 Task: Use the formula "SECOND" in spreadsheet "Project portfolio".
Action: Mouse pressed left at (113, 224)
Screenshot: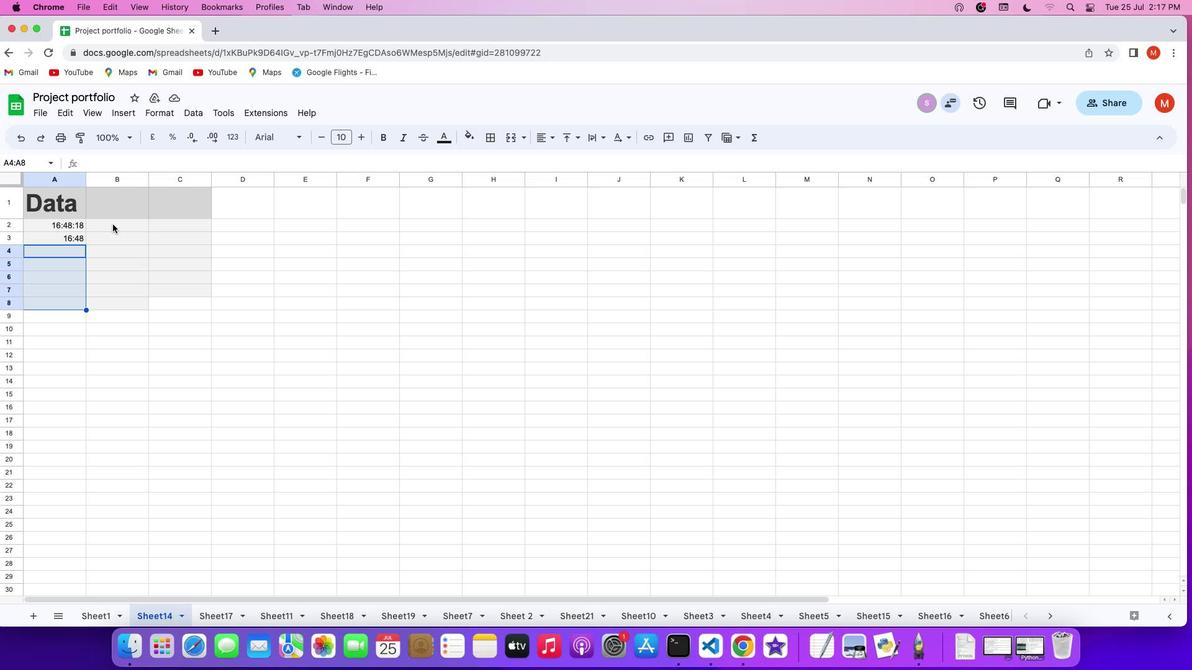 
Action: Mouse pressed left at (113, 224)
Screenshot: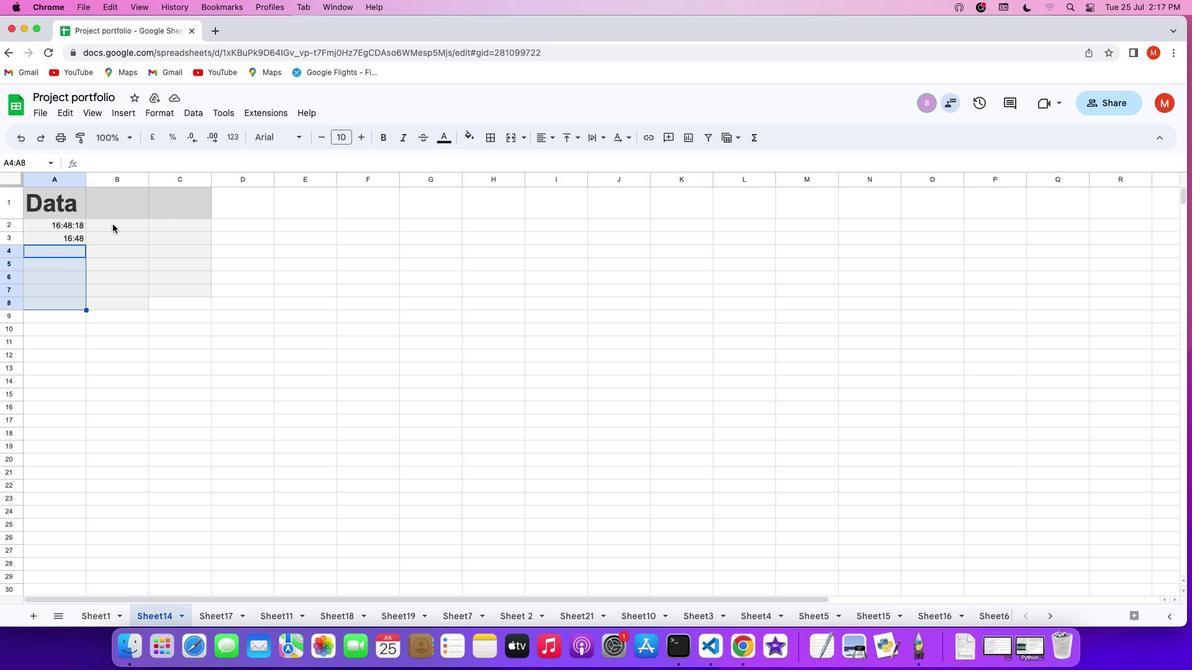 
Action: Key pressed '='
Screenshot: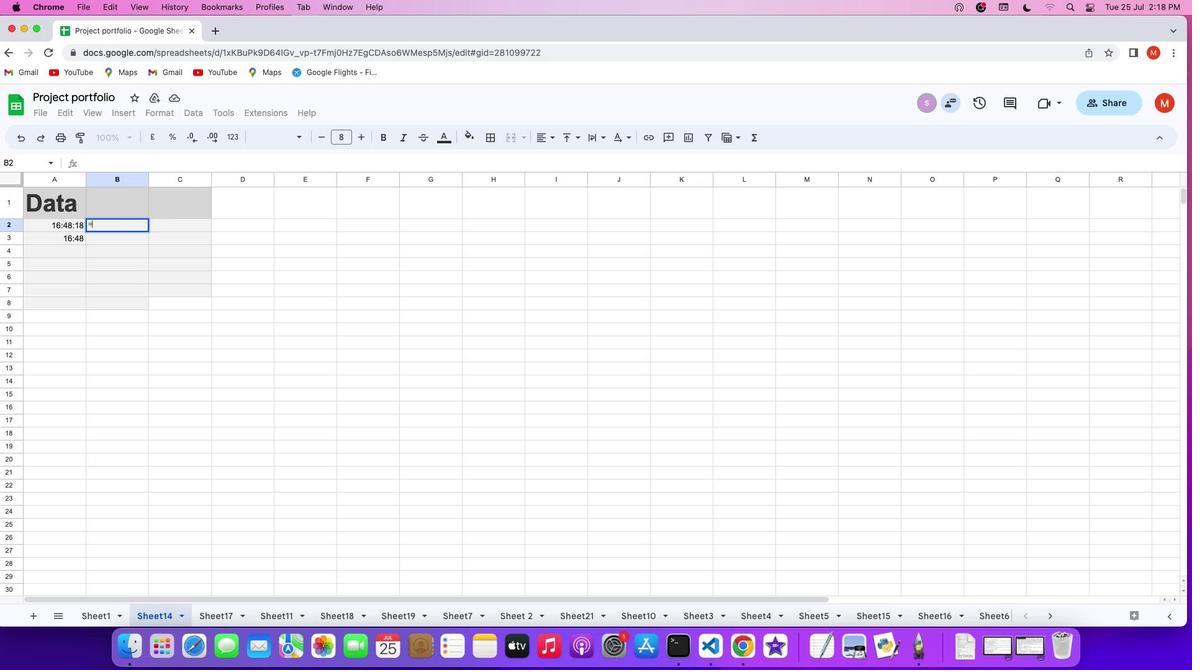 
Action: Mouse moved to (756, 137)
Screenshot: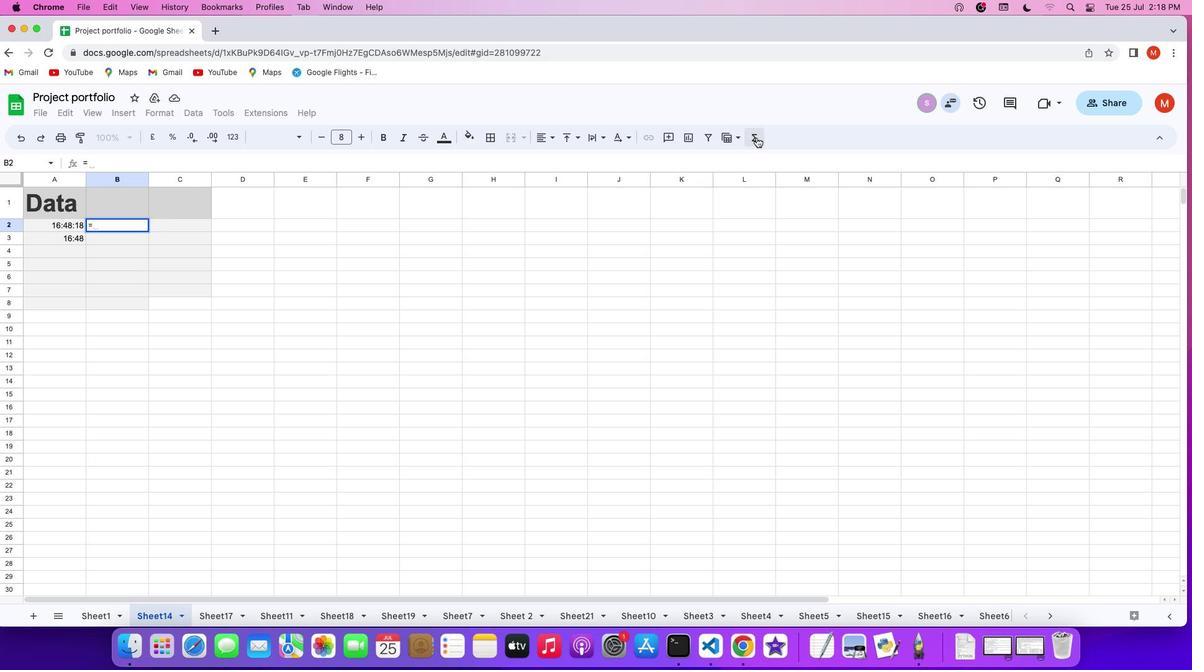 
Action: Mouse pressed left at (756, 137)
Screenshot: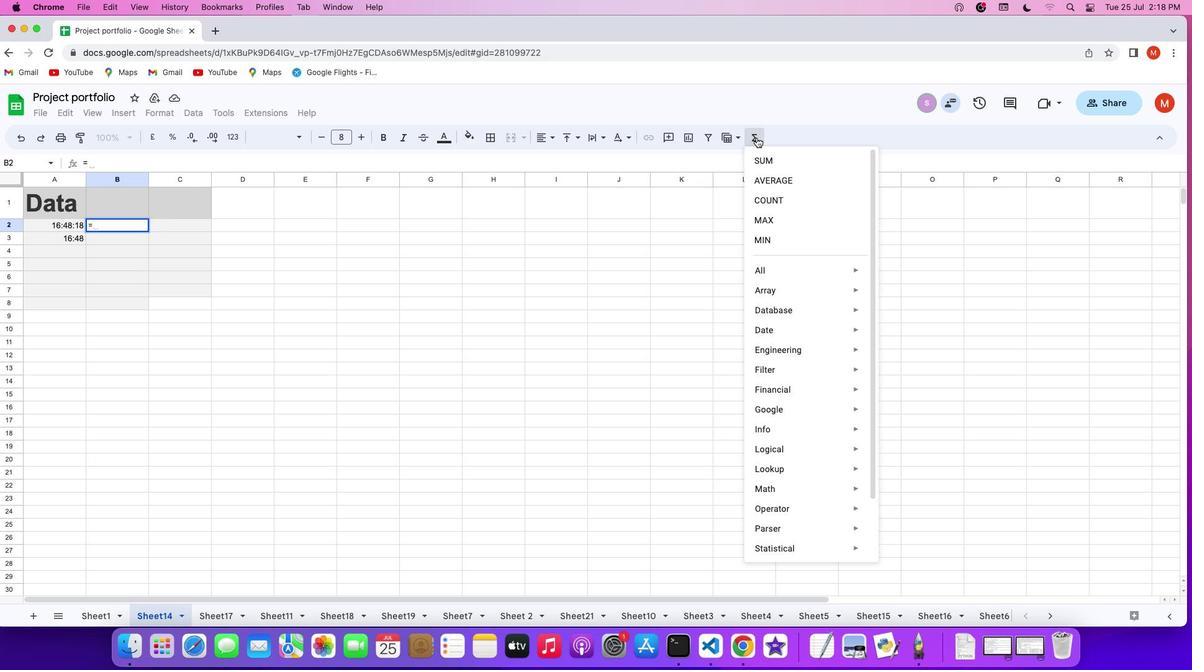 
Action: Mouse moved to (928, 589)
Screenshot: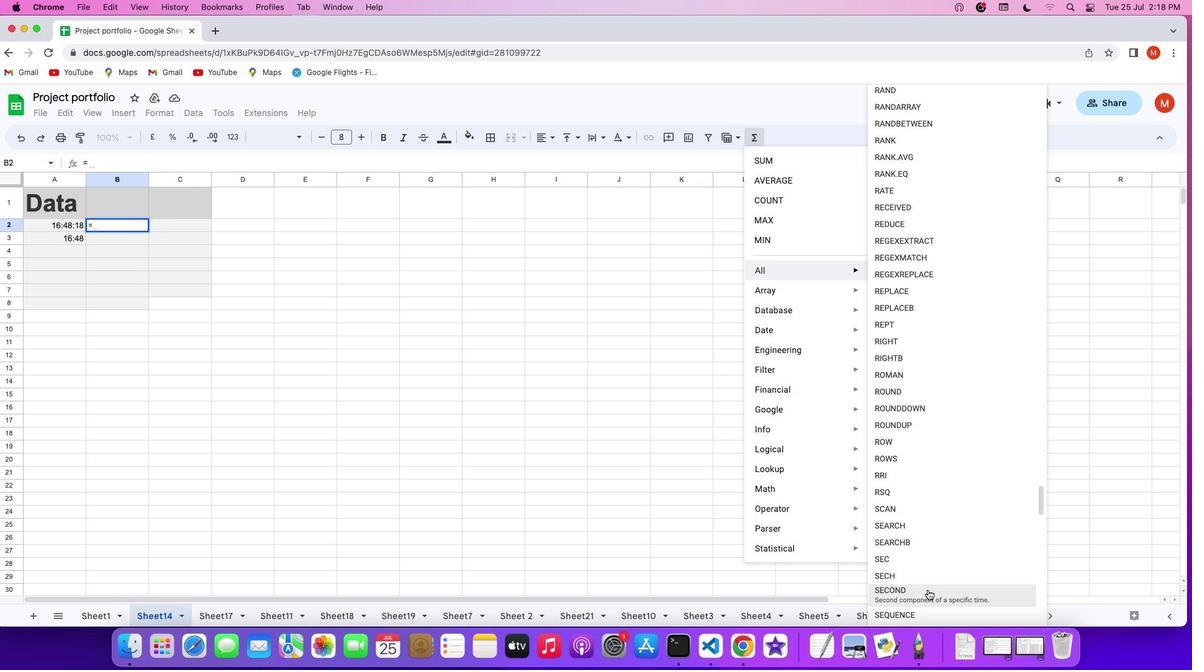 
Action: Mouse pressed left at (928, 589)
Screenshot: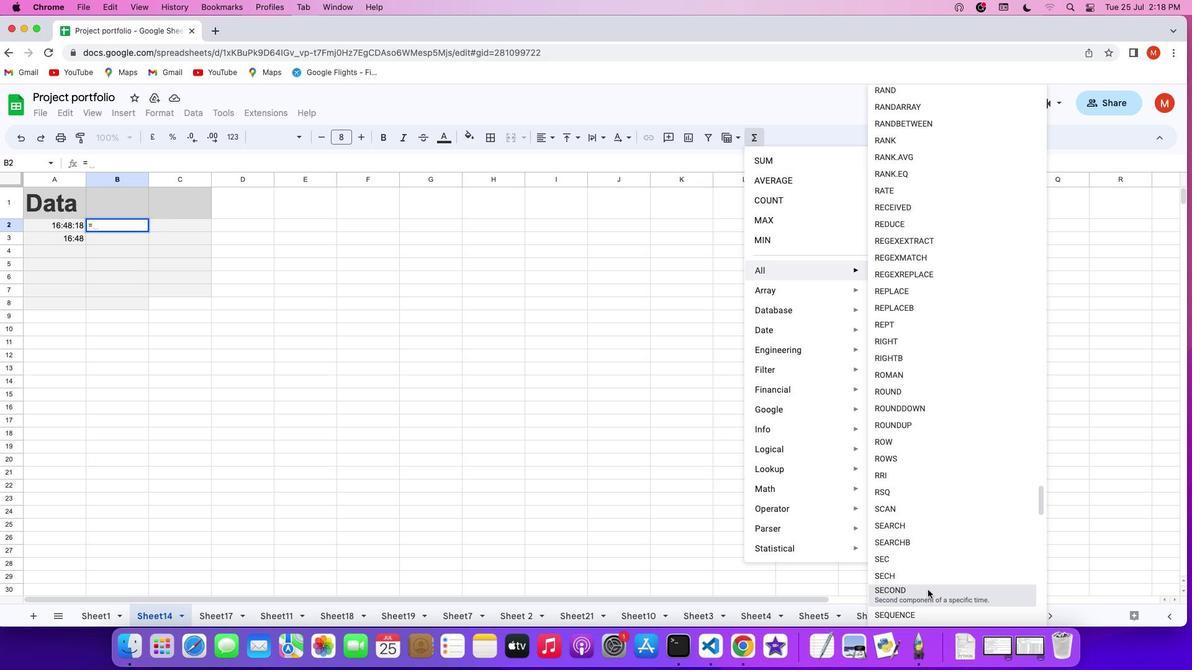 
Action: Key pressed Key.shift'A''2'Key.enter
Screenshot: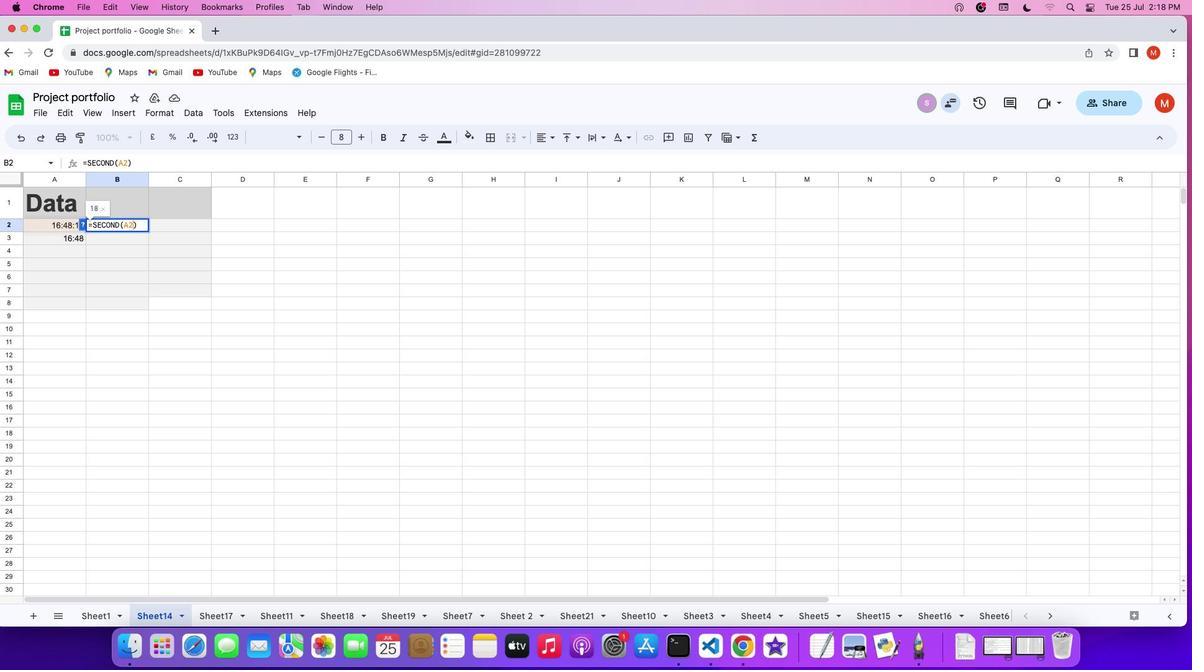 
